 Task: In the table the row pin header row(s) 2.
Action: Mouse moved to (182, 81)
Screenshot: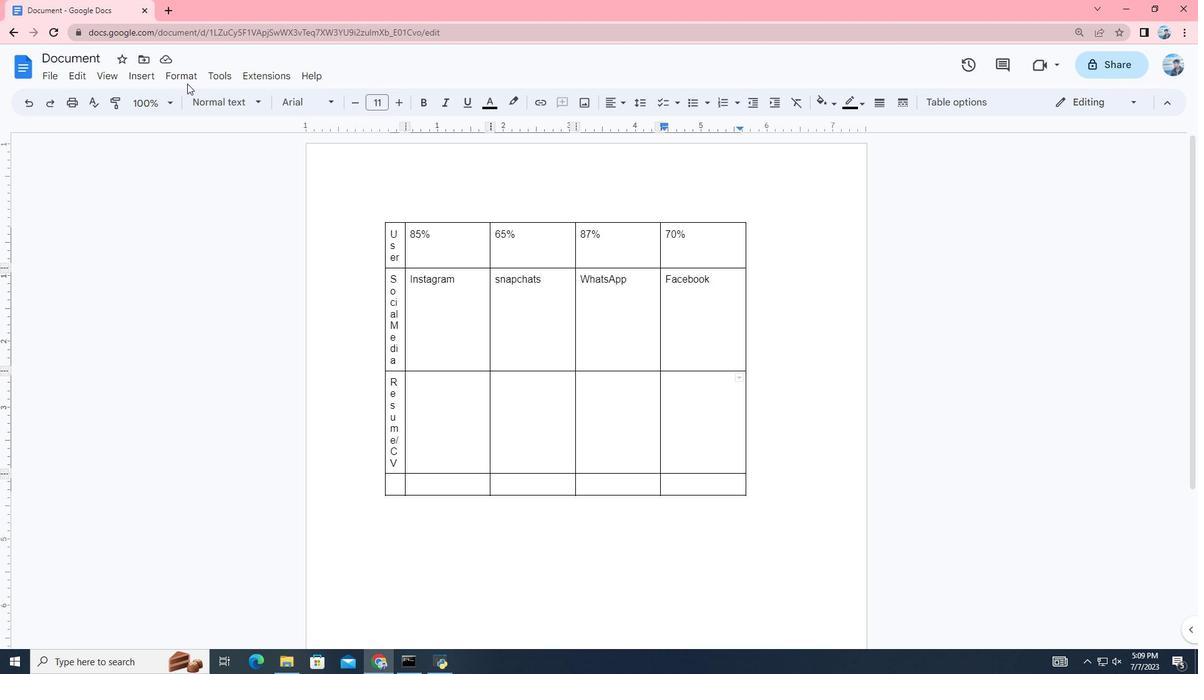 
Action: Mouse pressed left at (182, 81)
Screenshot: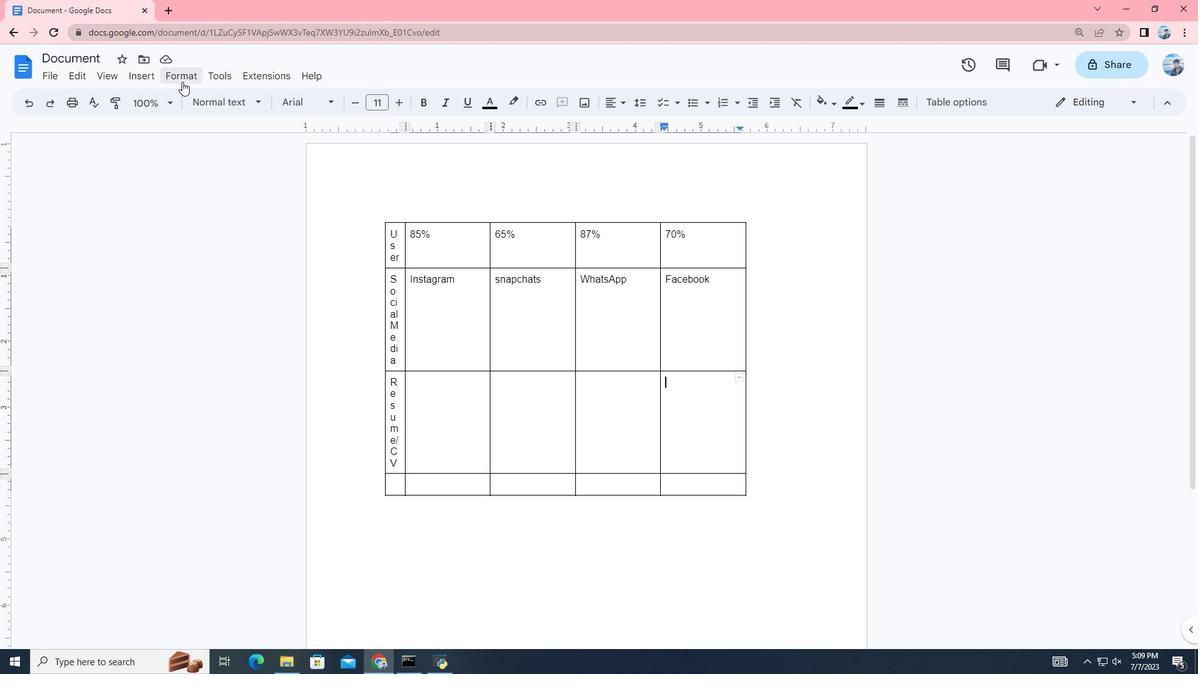 
Action: Mouse moved to (451, 626)
Screenshot: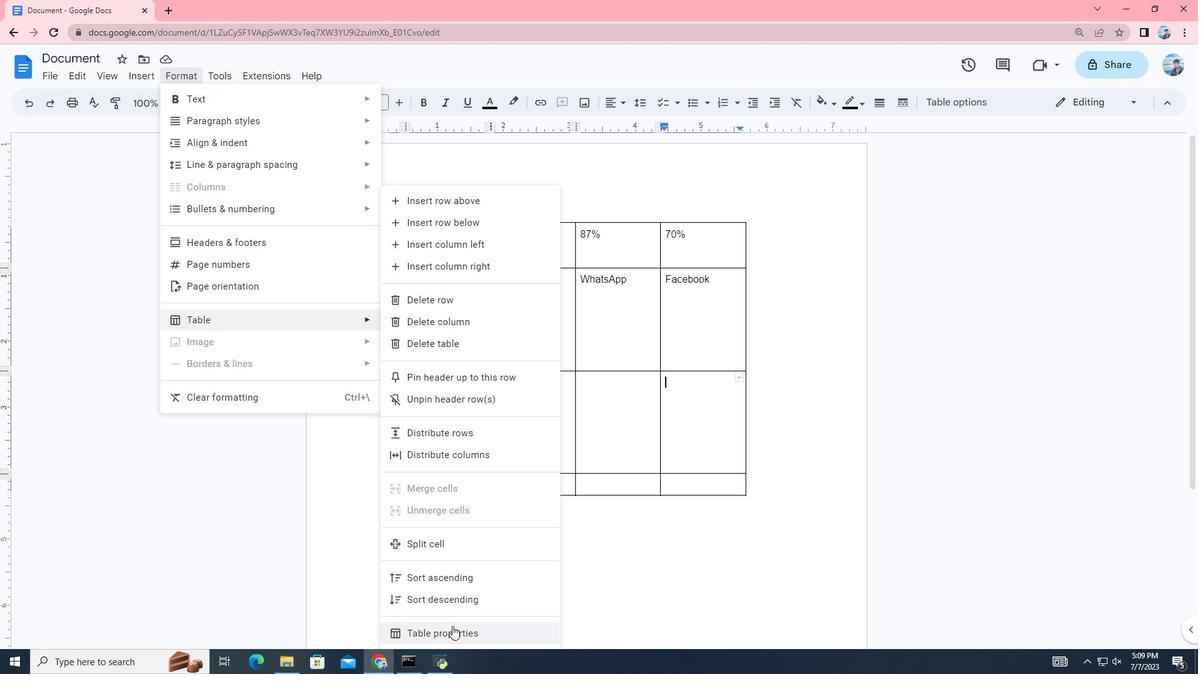 
Action: Mouse pressed left at (451, 626)
Screenshot: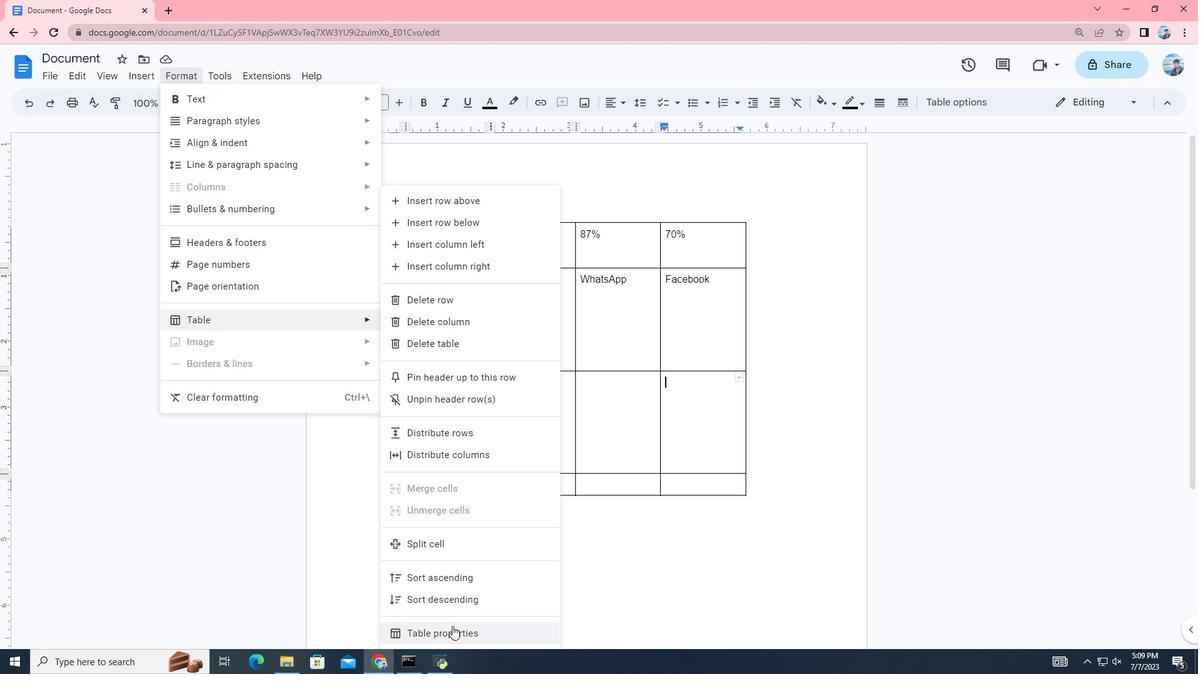 
Action: Mouse moved to (997, 479)
Screenshot: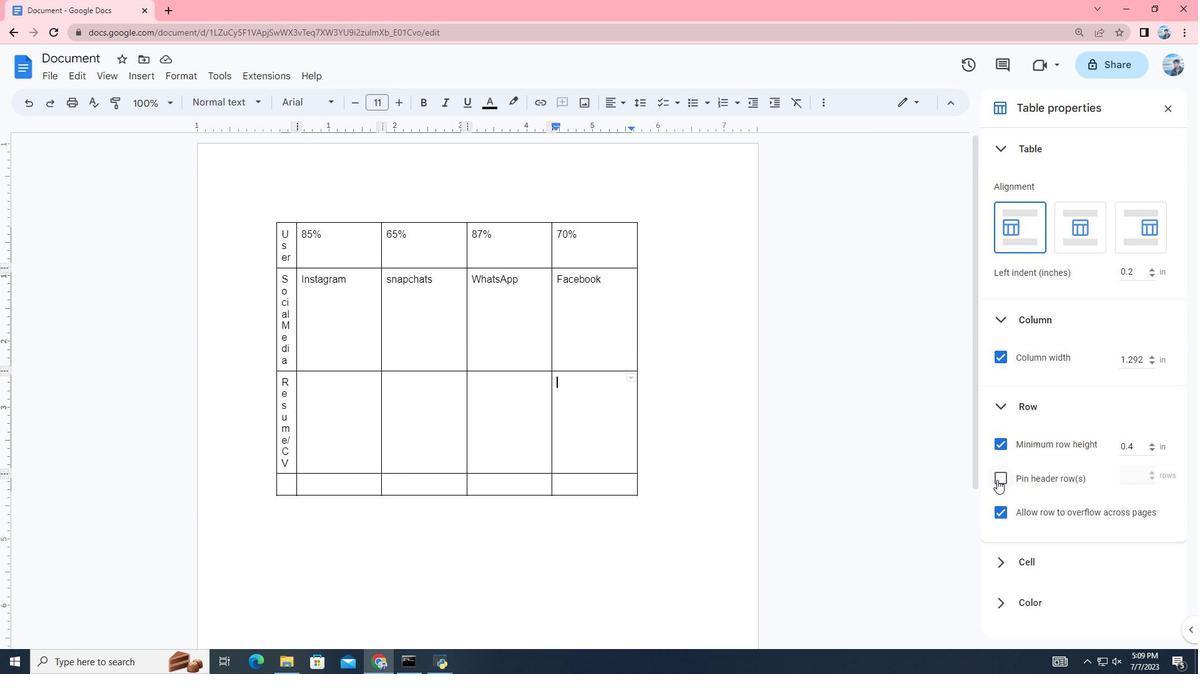
Action: Mouse pressed left at (997, 479)
Screenshot: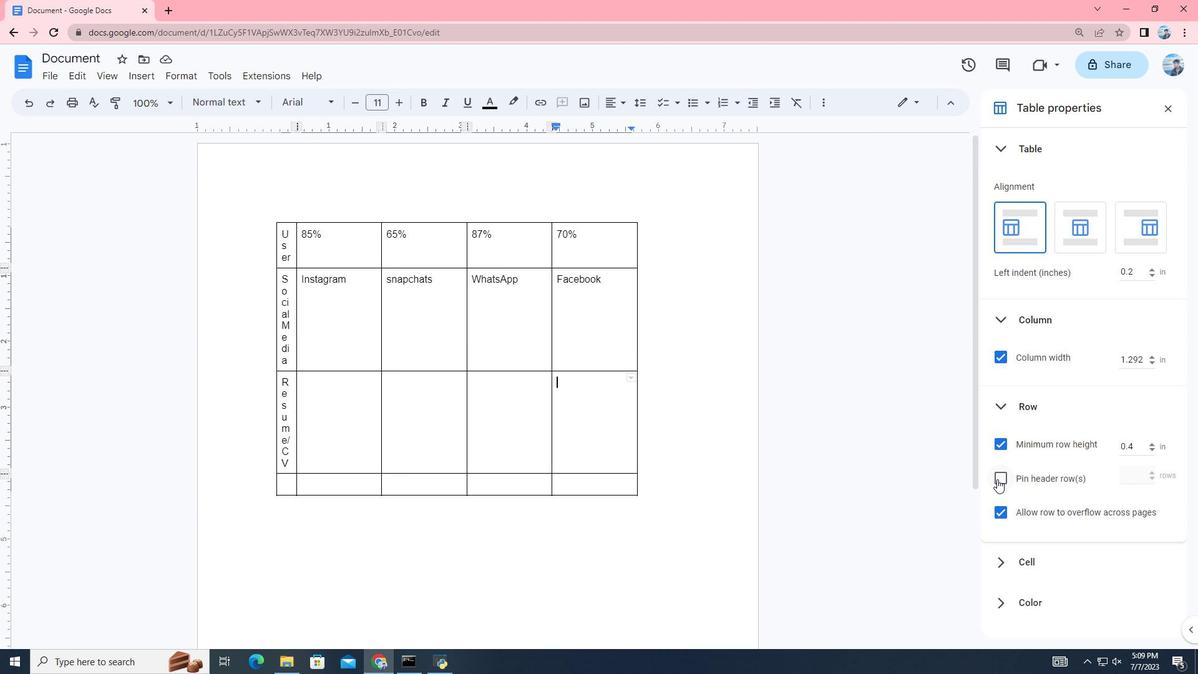 
Action: Mouse moved to (1138, 476)
Screenshot: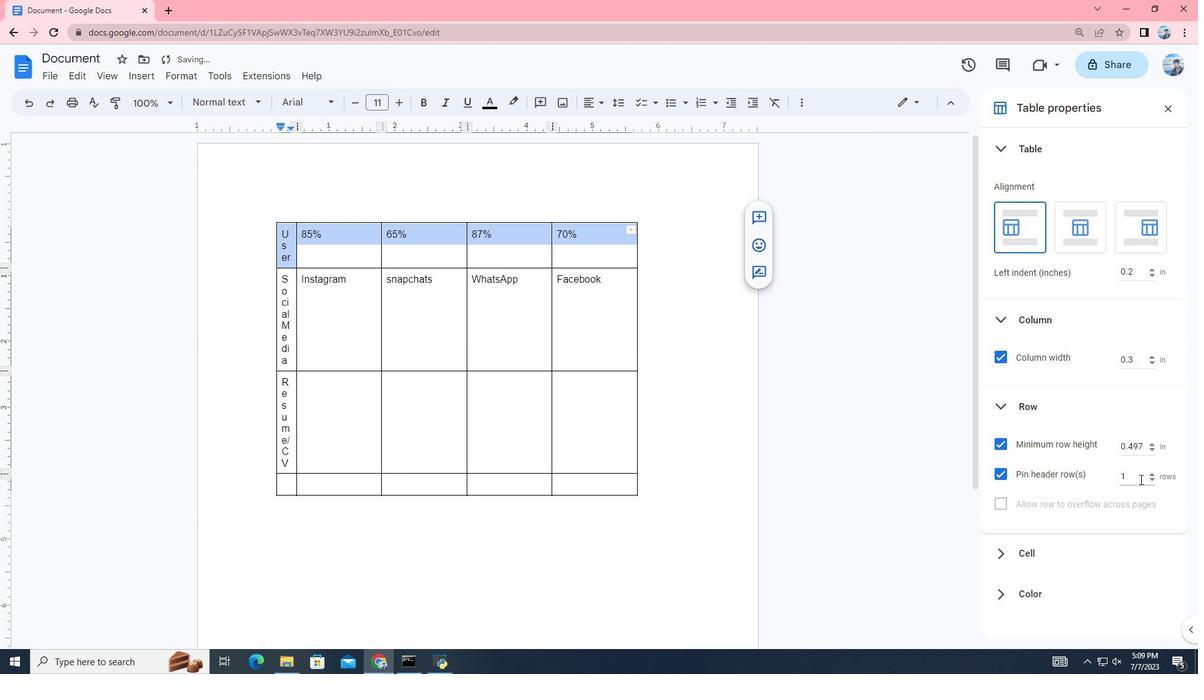 
Action: Mouse pressed left at (1138, 476)
Screenshot: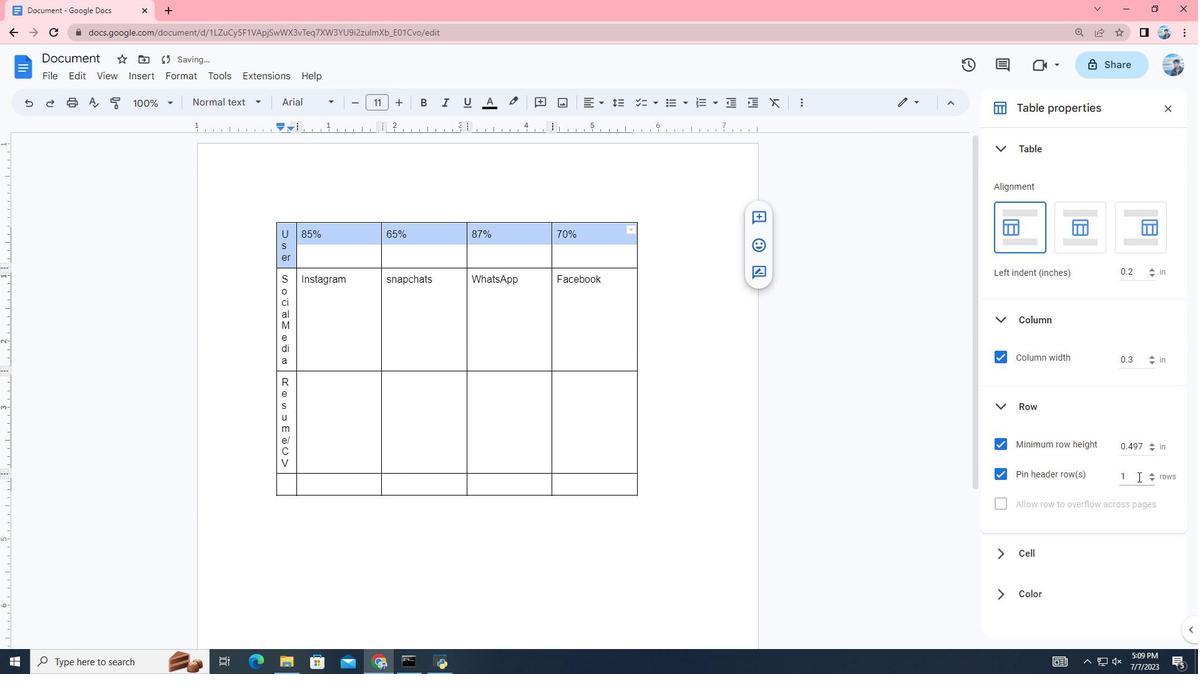 
Action: Mouse moved to (1141, 472)
Screenshot: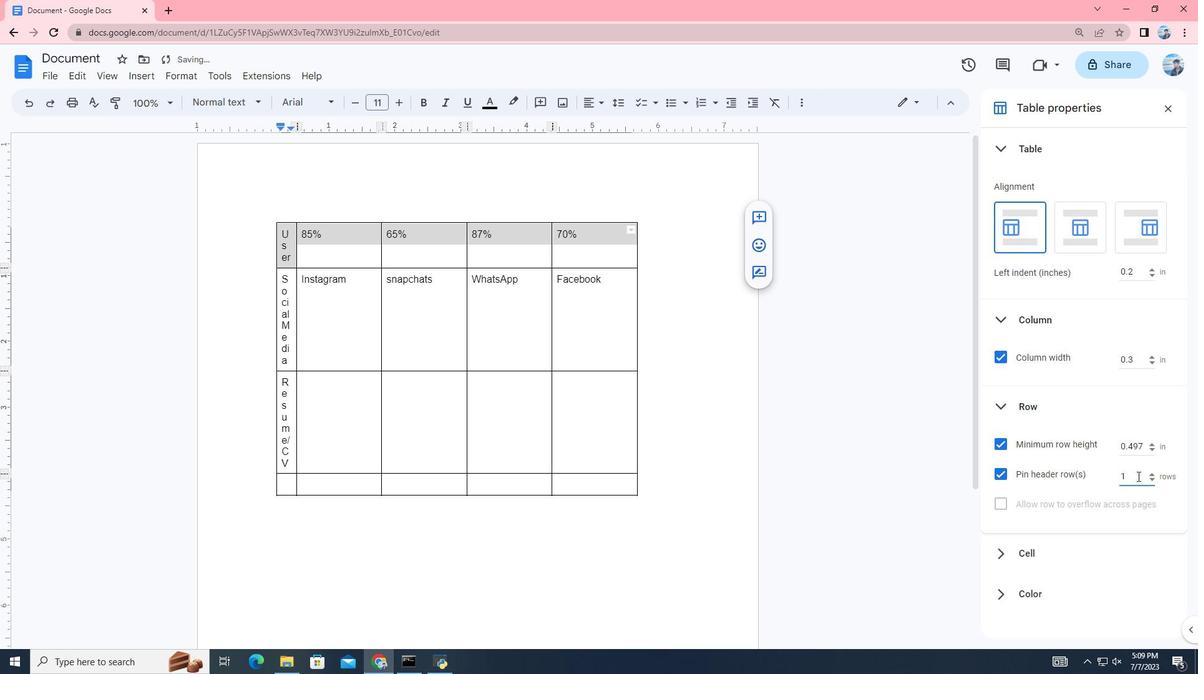 
Action: Key pressed <Key.backspace>2
Screenshot: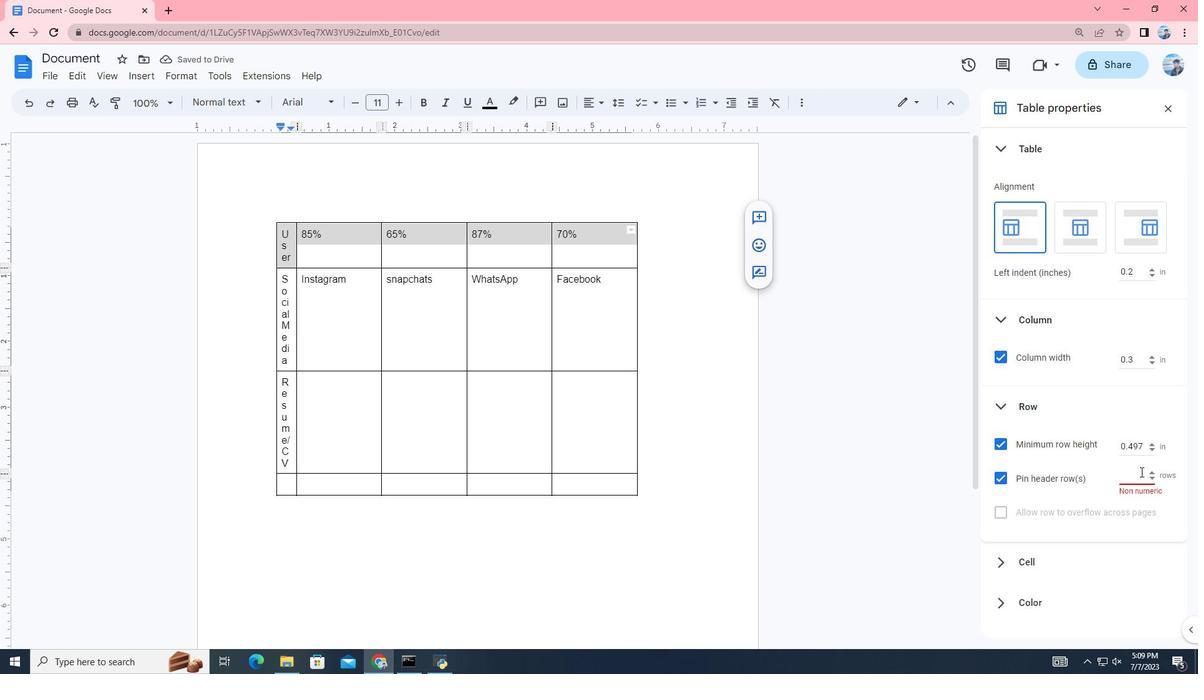 
